 Task: Enable interaction limits for 1 week only for repository collaborators in the organization "Mark56771".
Action: Mouse moved to (1016, 80)
Screenshot: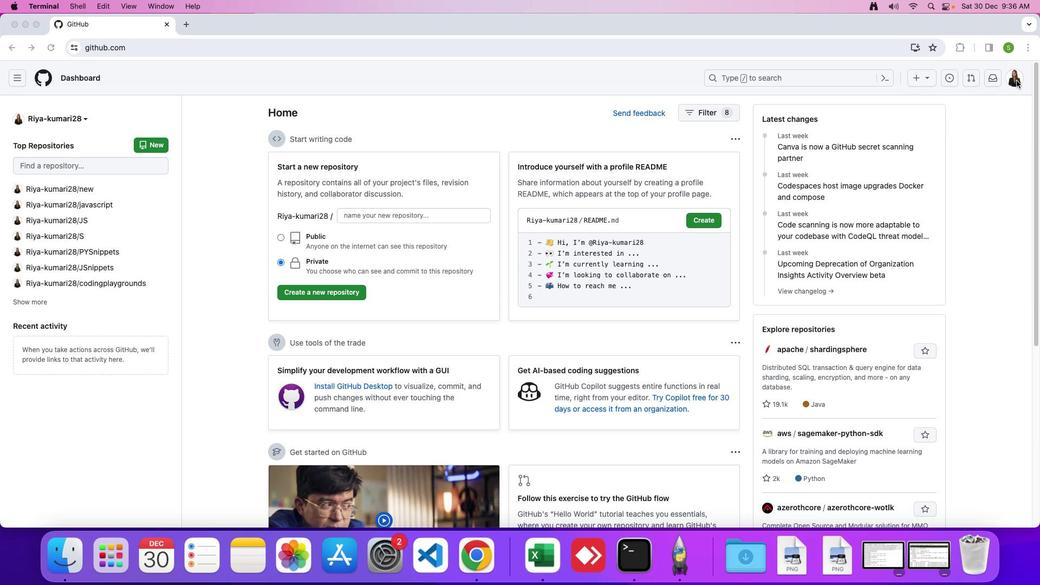 
Action: Mouse pressed left at (1016, 80)
Screenshot: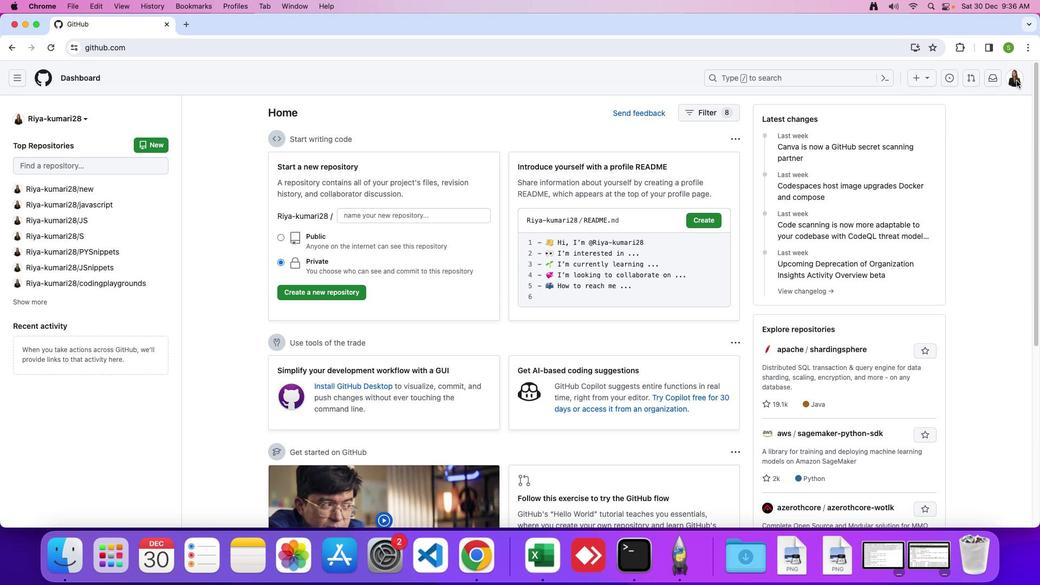 
Action: Mouse moved to (1016, 80)
Screenshot: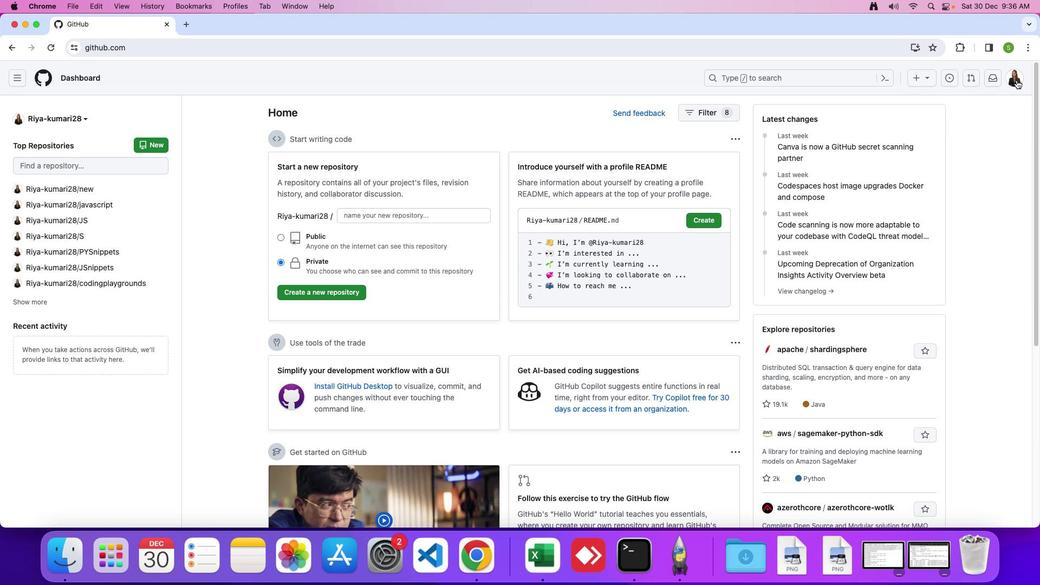 
Action: Mouse pressed left at (1016, 80)
Screenshot: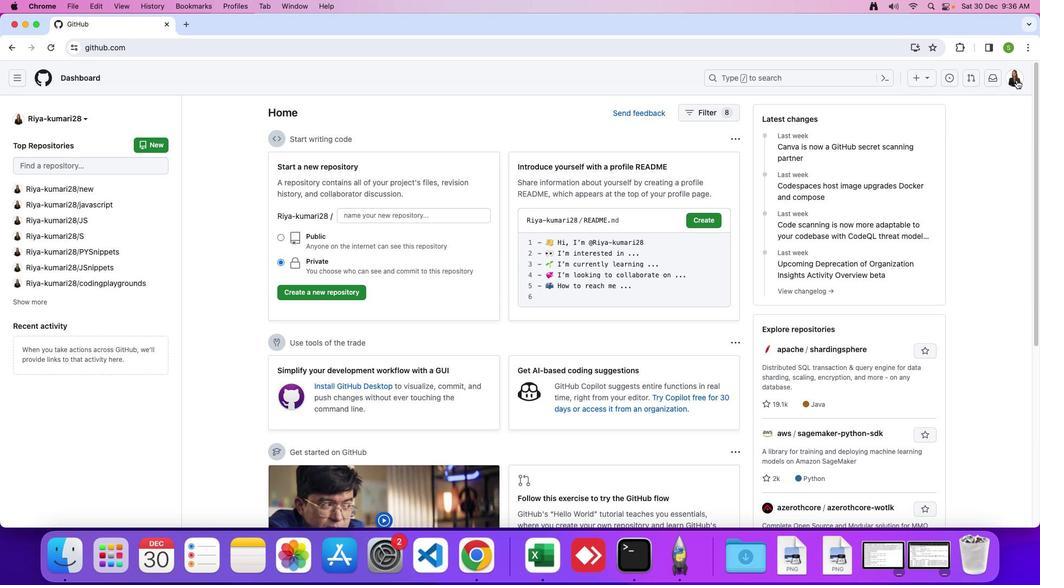 
Action: Mouse moved to (926, 205)
Screenshot: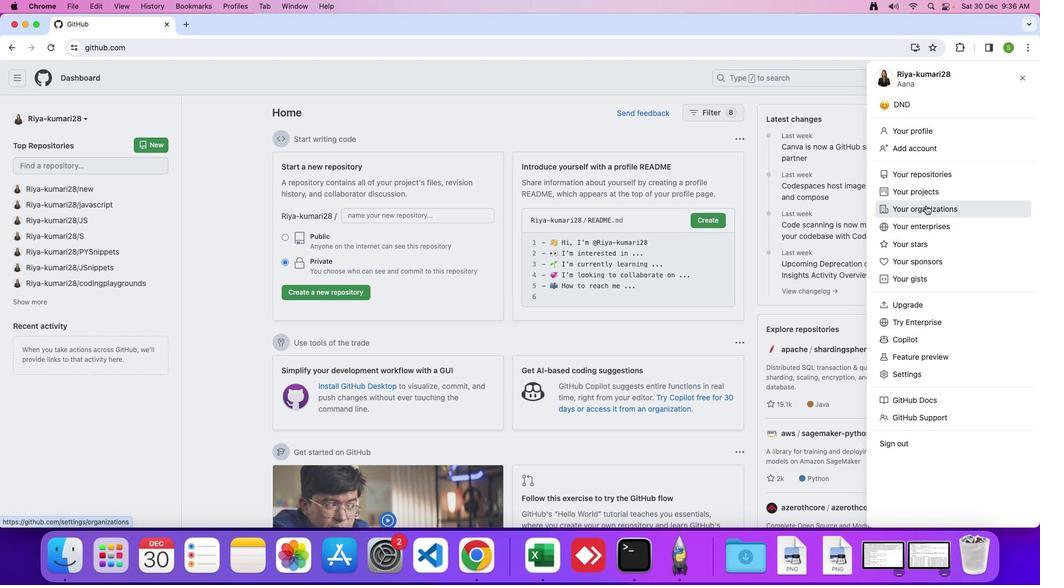 
Action: Mouse pressed left at (926, 205)
Screenshot: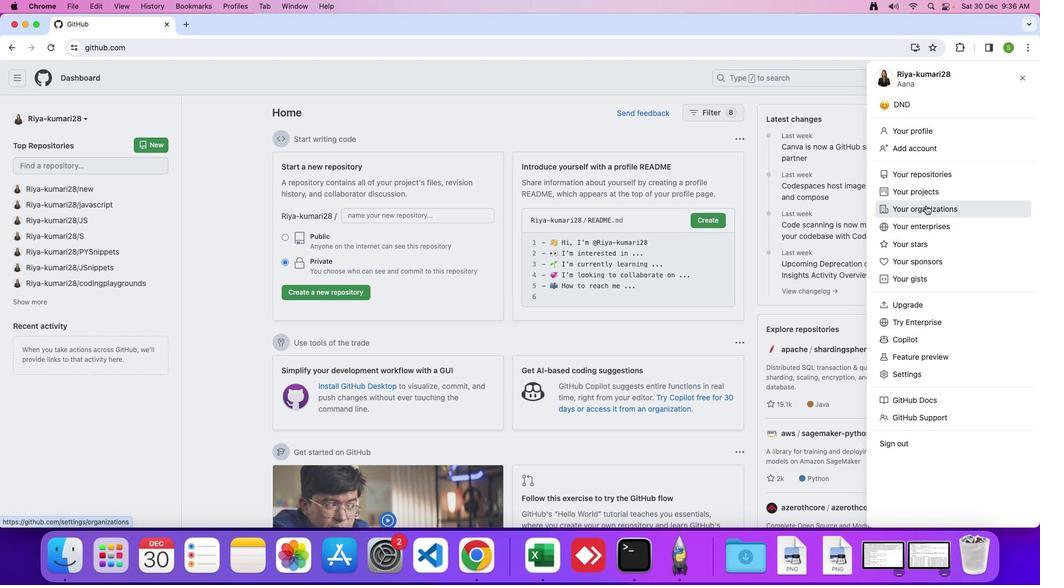
Action: Mouse moved to (789, 224)
Screenshot: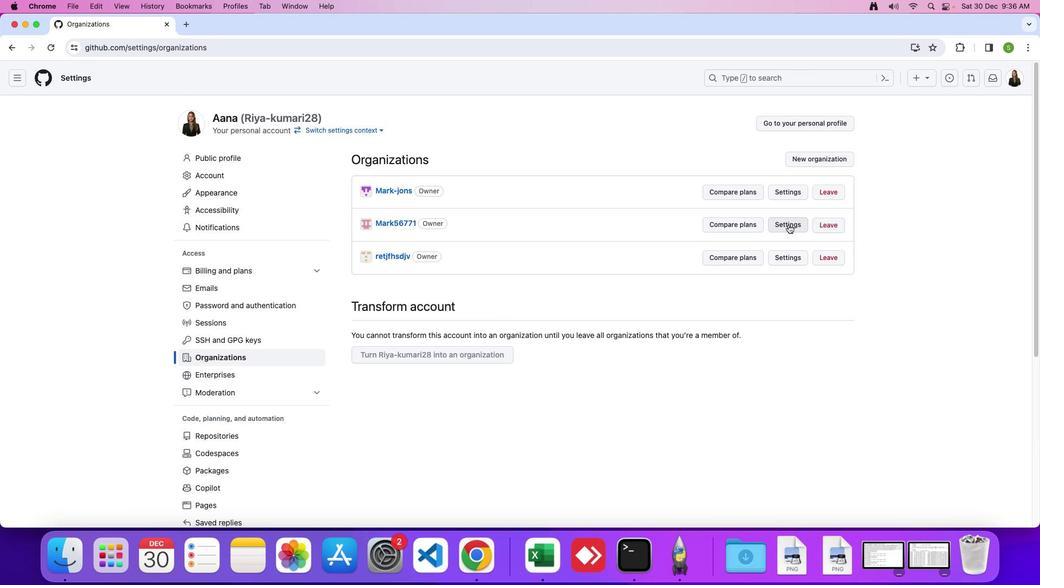 
Action: Mouse pressed left at (789, 224)
Screenshot: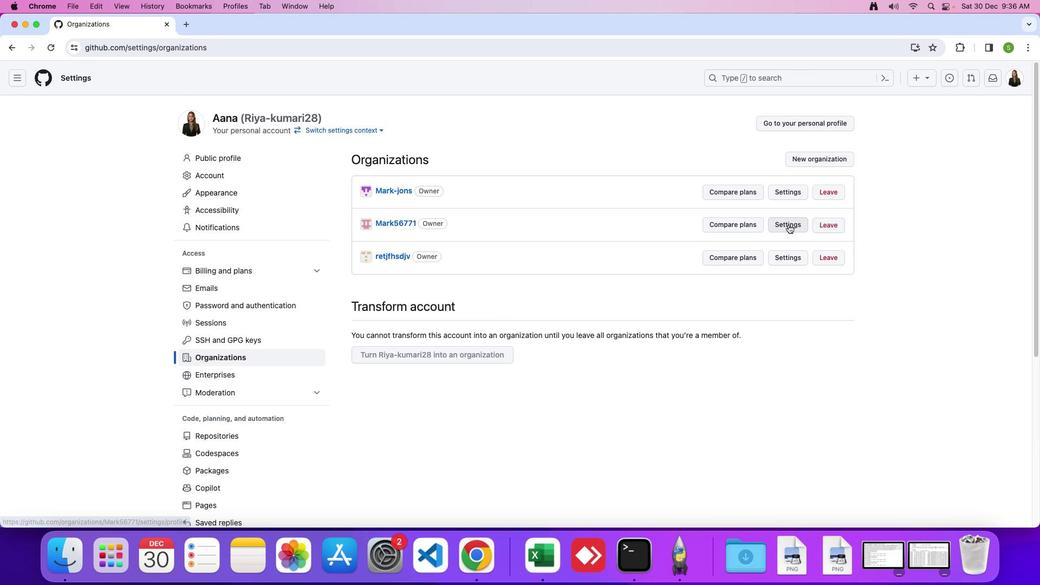 
Action: Mouse moved to (230, 293)
Screenshot: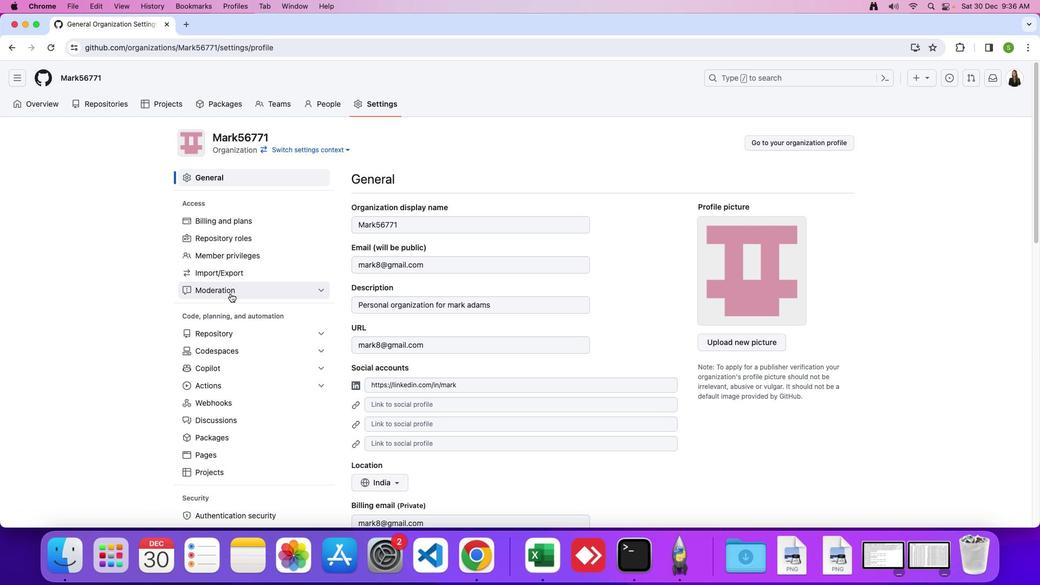 
Action: Mouse pressed left at (230, 293)
Screenshot: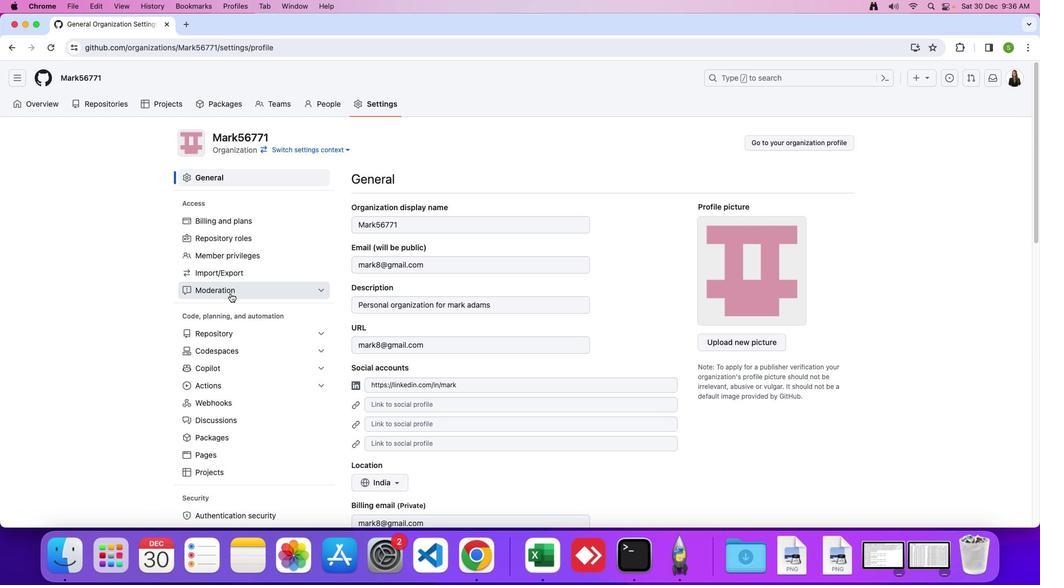 
Action: Mouse moved to (228, 327)
Screenshot: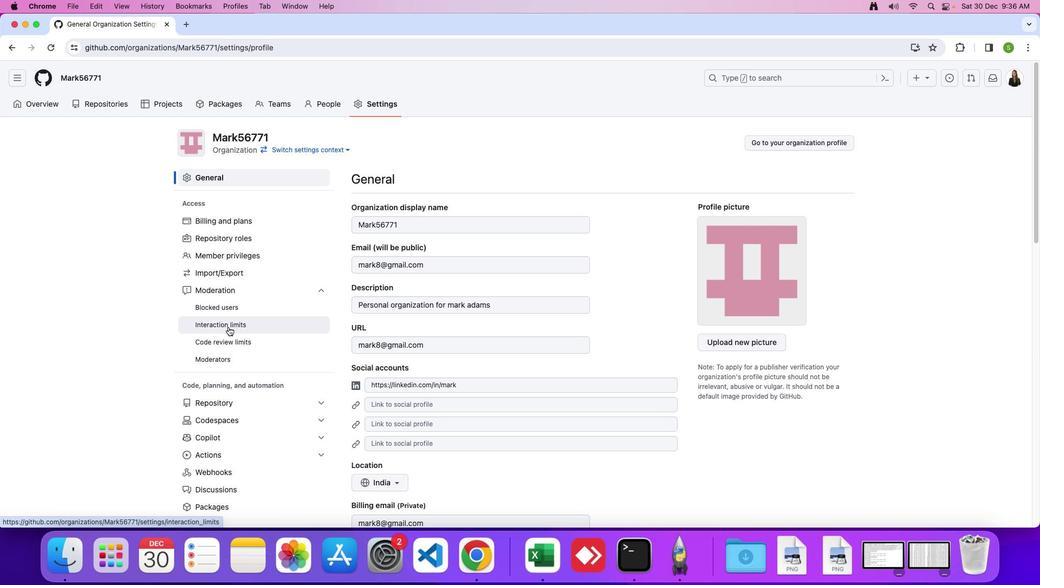 
Action: Mouse pressed left at (228, 327)
Screenshot: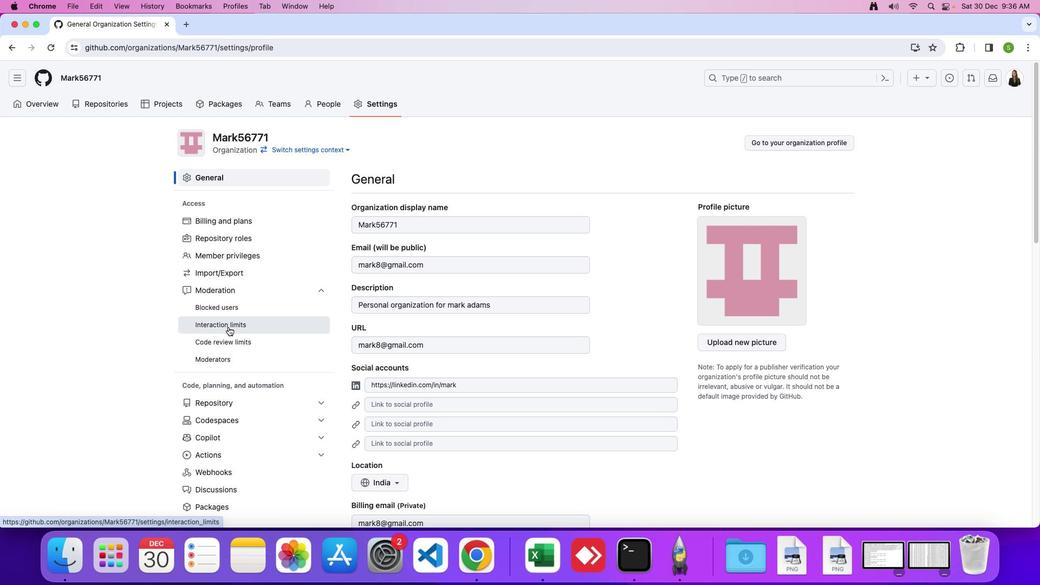 
Action: Mouse moved to (830, 405)
Screenshot: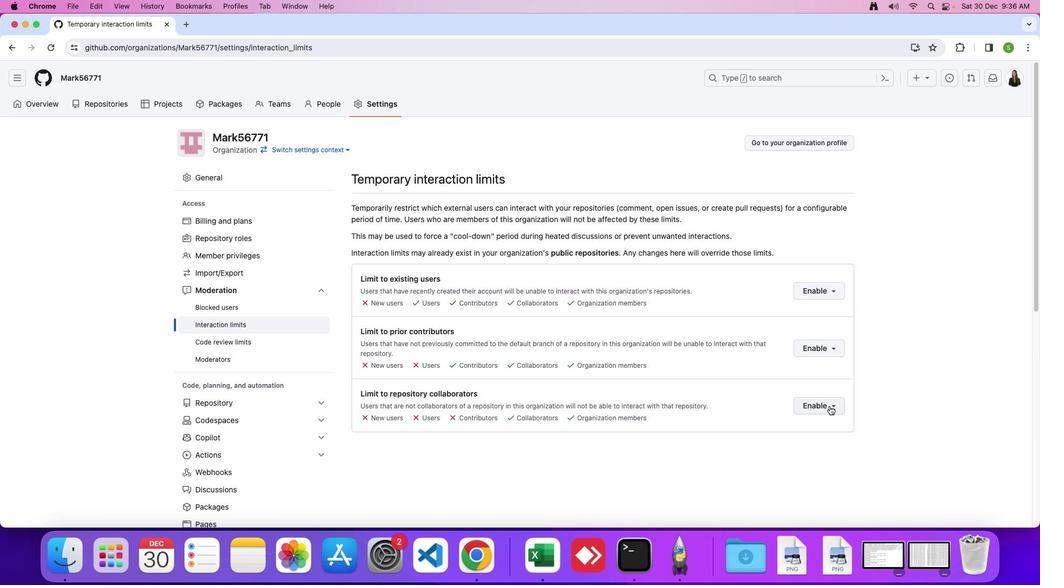 
Action: Mouse pressed left at (830, 405)
Screenshot: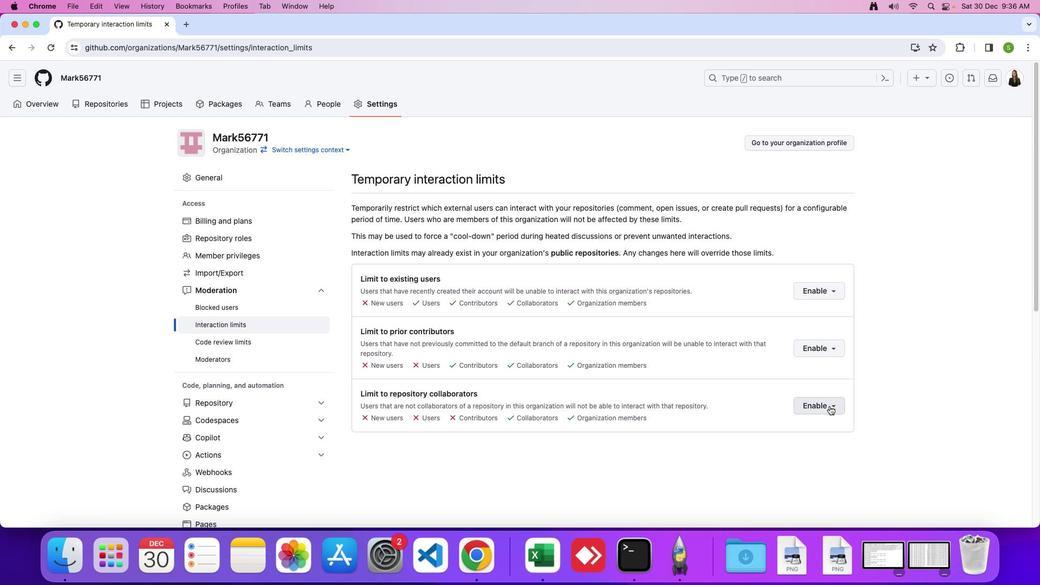 
Action: Mouse moved to (788, 480)
Screenshot: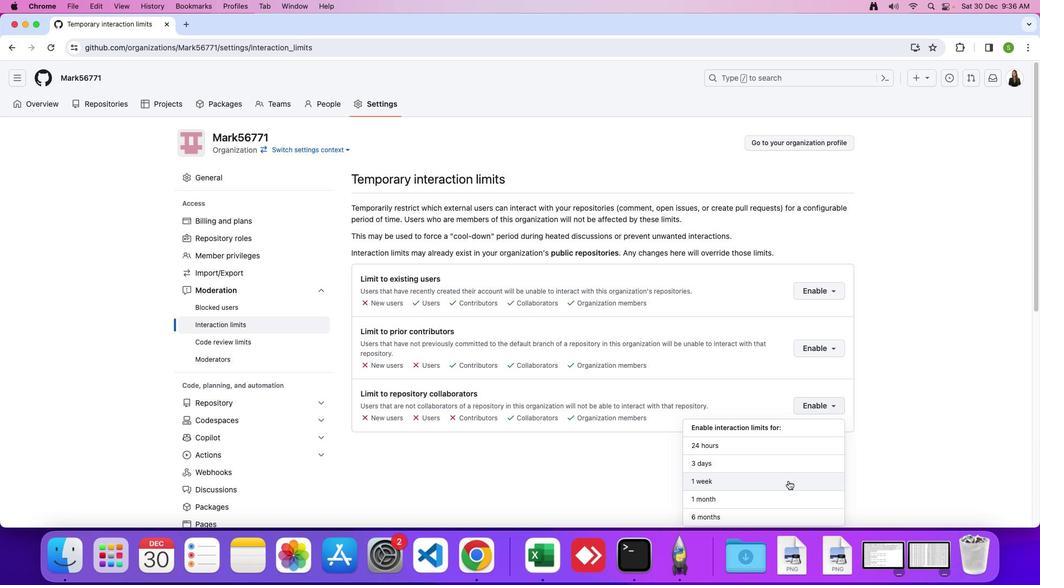 
Action: Mouse pressed left at (788, 480)
Screenshot: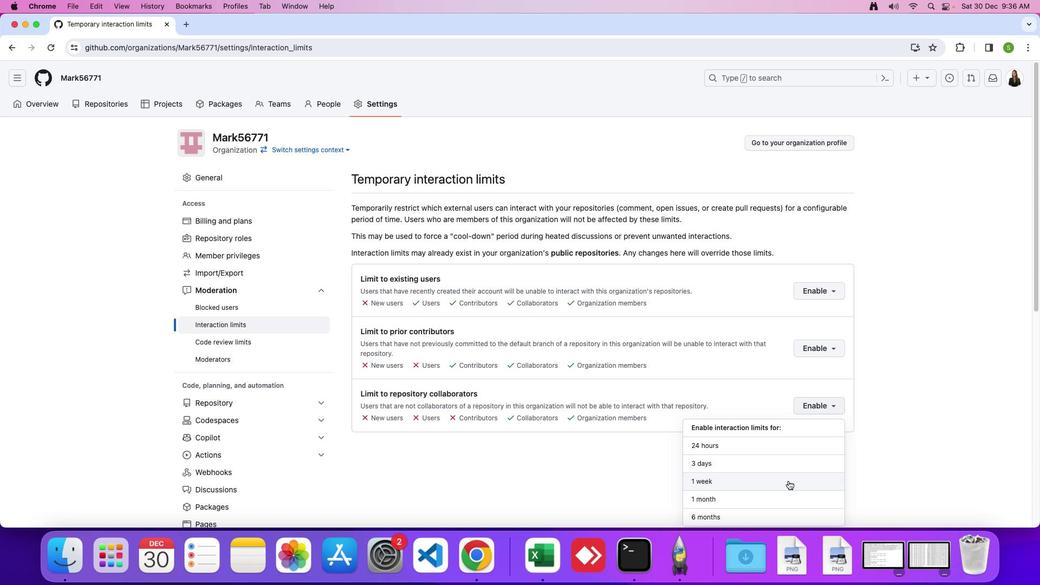 
